 Task: Create a section Cross-functional Collaboration Sprint and in the section, add a milestone Cloud Data Migration in the project TurnkeyTech.
Action: Mouse moved to (60, 351)
Screenshot: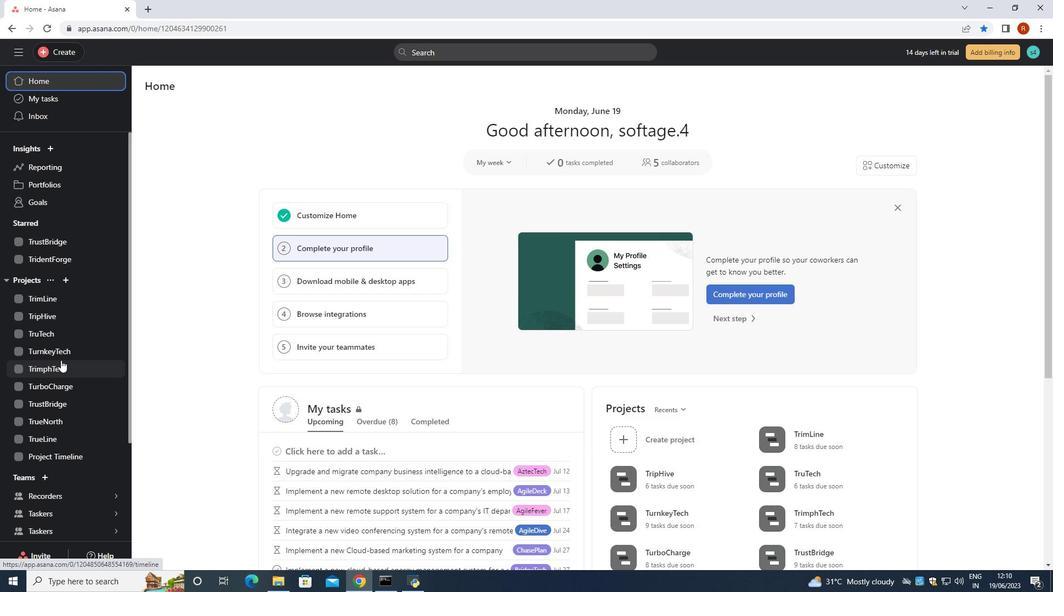 
Action: Mouse pressed left at (60, 351)
Screenshot: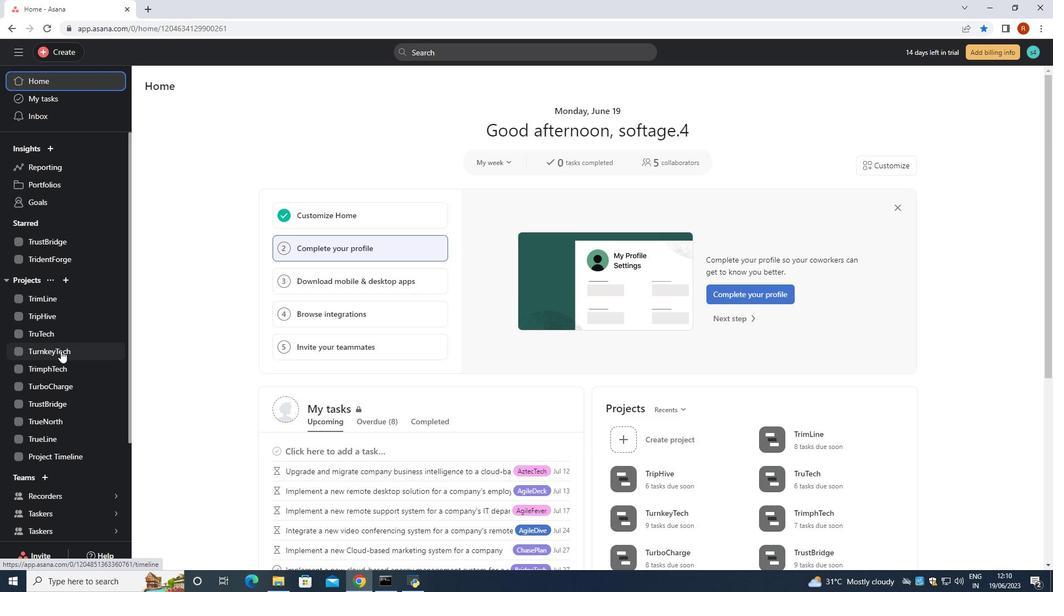 
Action: Mouse moved to (261, 443)
Screenshot: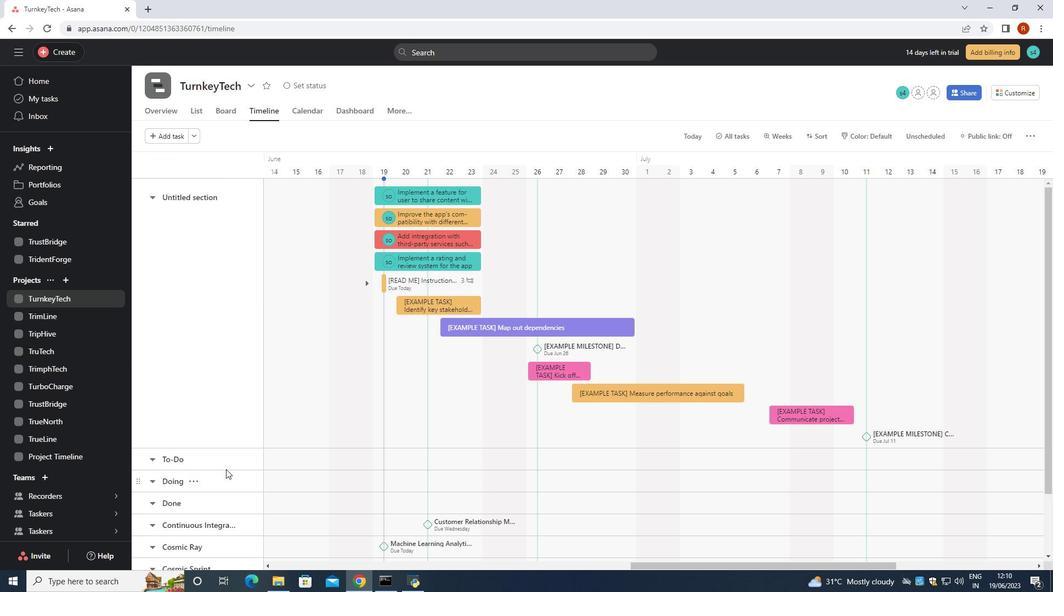 
Action: Mouse scrolled (261, 442) with delta (0, 0)
Screenshot: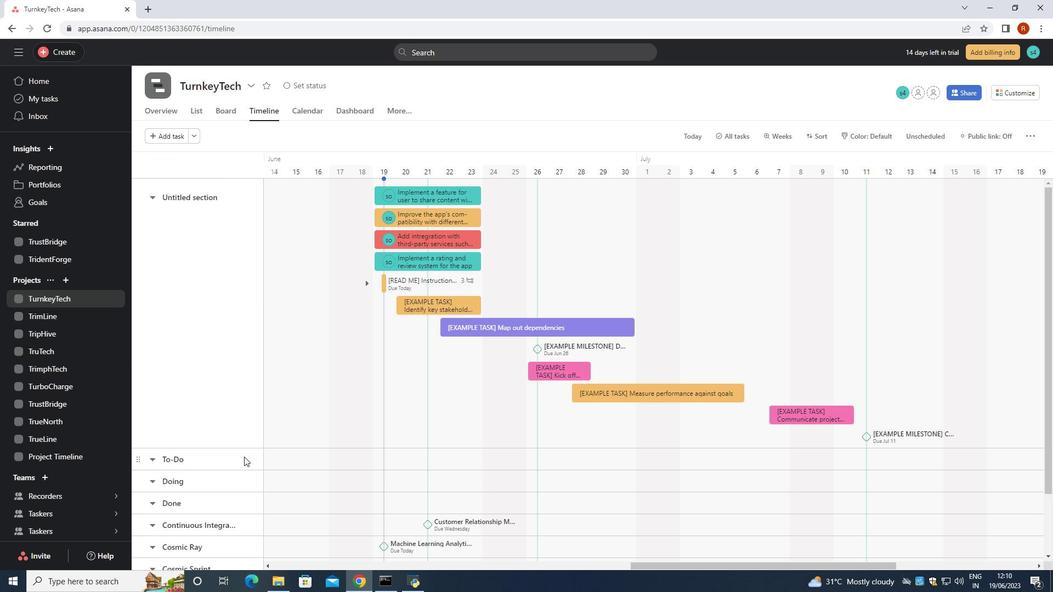 
Action: Mouse scrolled (261, 442) with delta (0, 0)
Screenshot: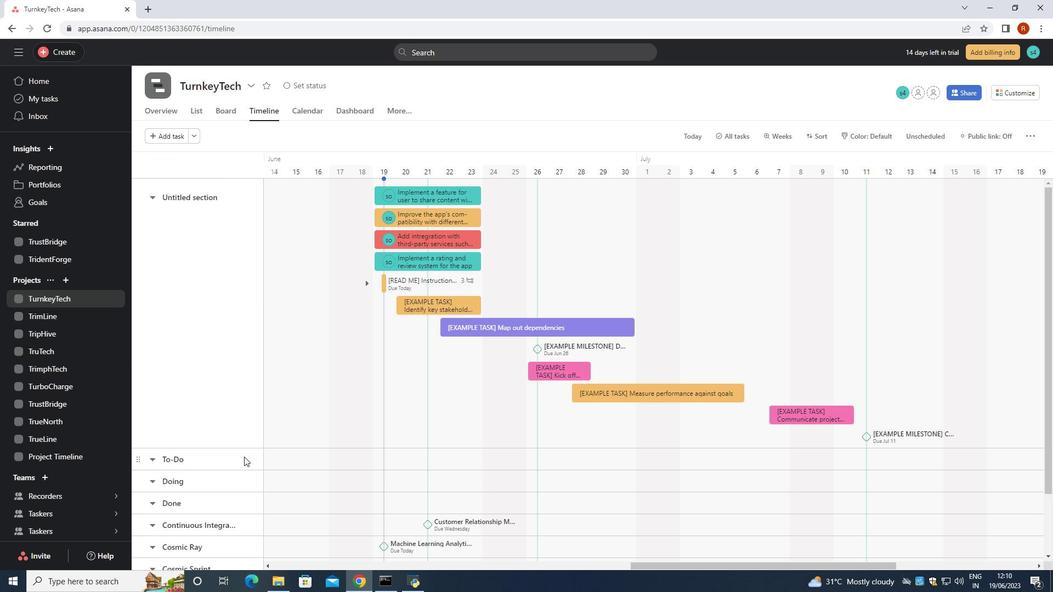 
Action: Mouse moved to (260, 442)
Screenshot: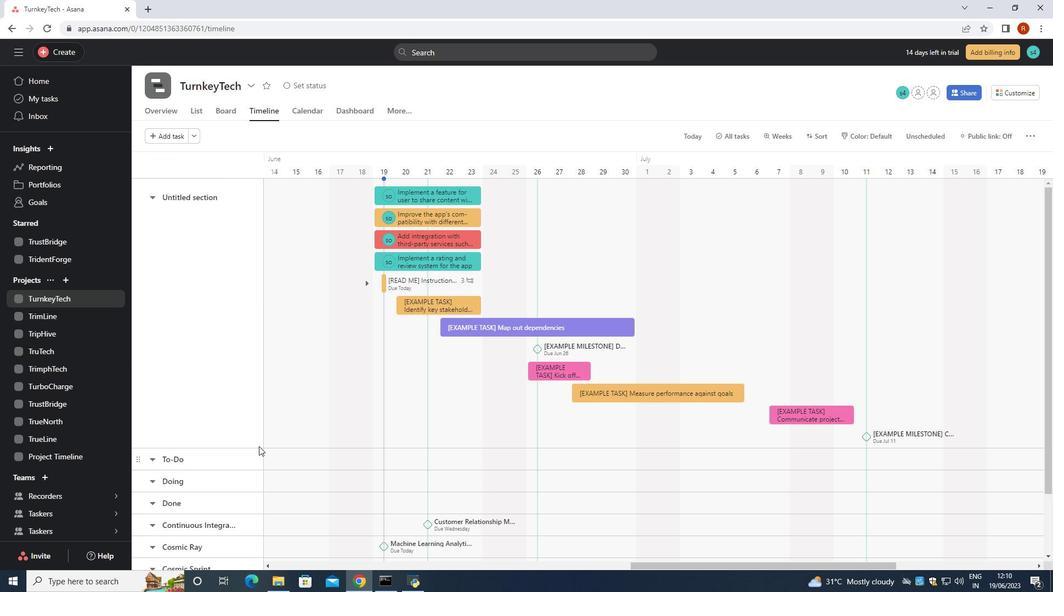 
Action: Mouse scrolled (260, 442) with delta (0, 0)
Screenshot: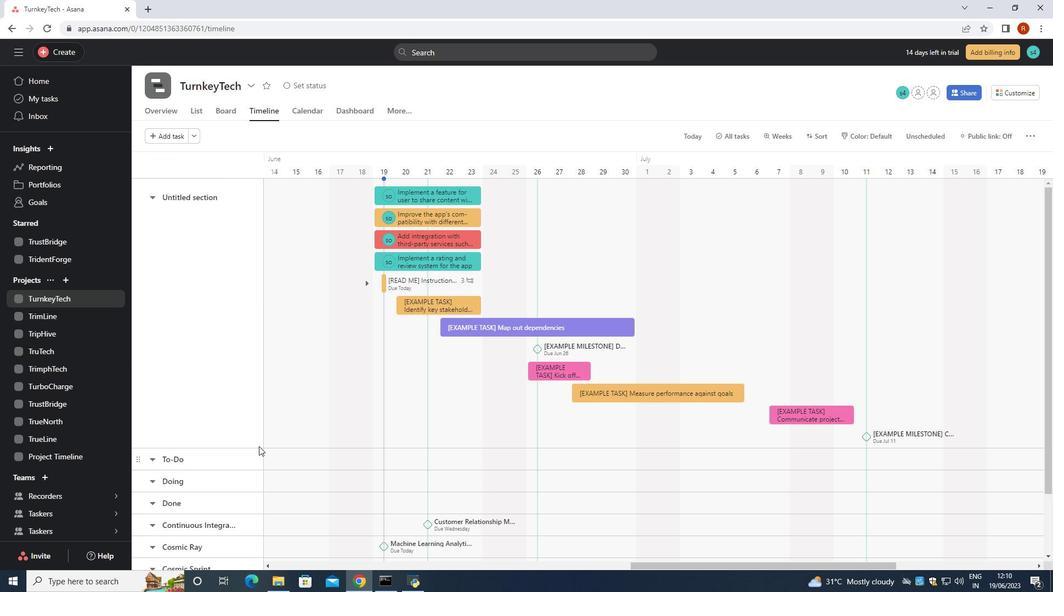 
Action: Mouse moved to (258, 440)
Screenshot: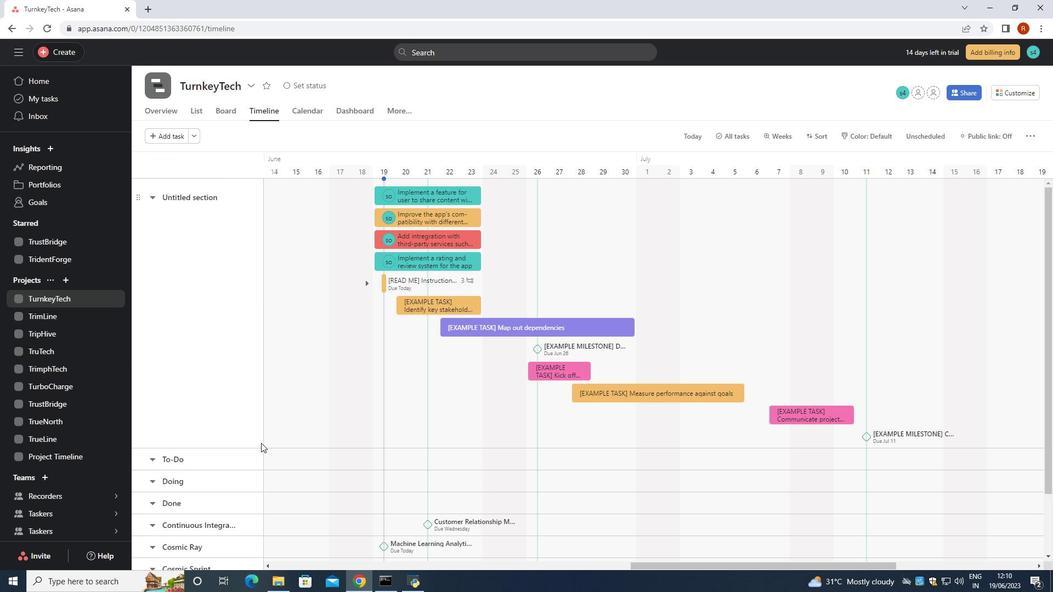 
Action: Mouse scrolled (259, 441) with delta (0, 0)
Screenshot: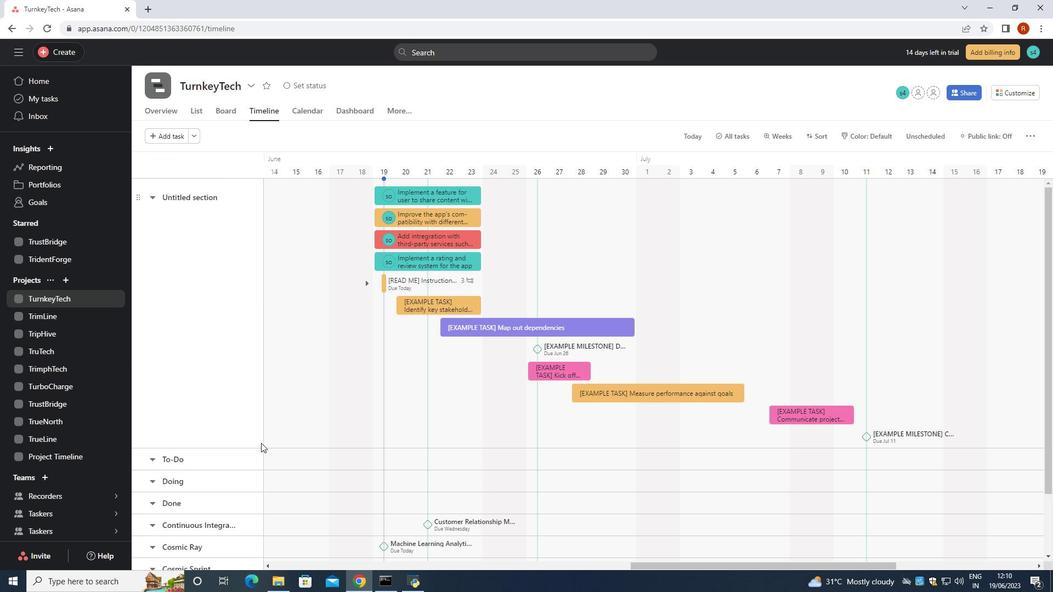 
Action: Mouse moved to (261, 429)
Screenshot: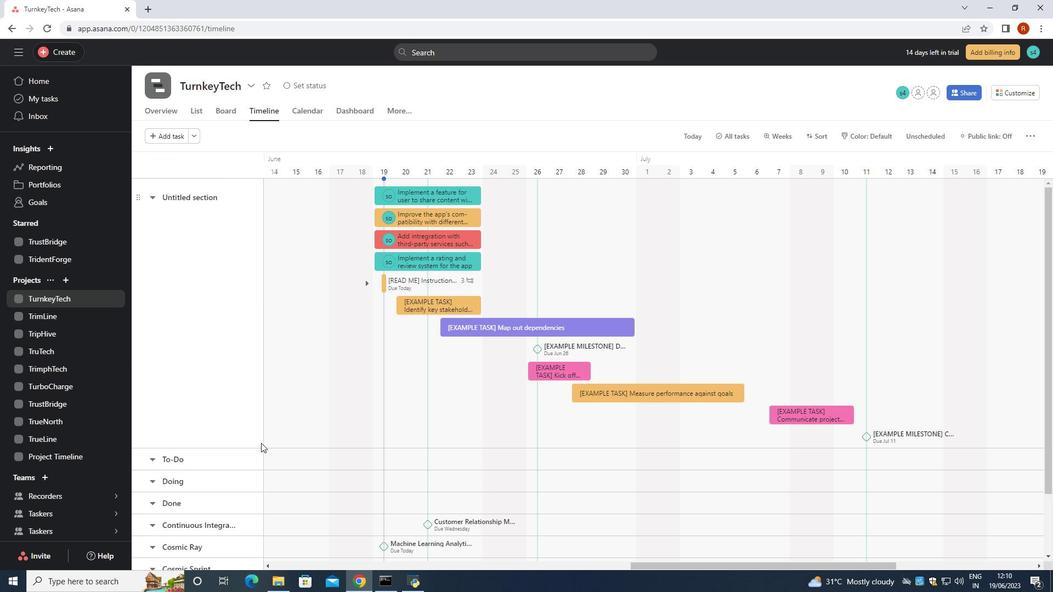 
Action: Mouse scrolled (257, 438) with delta (0, 0)
Screenshot: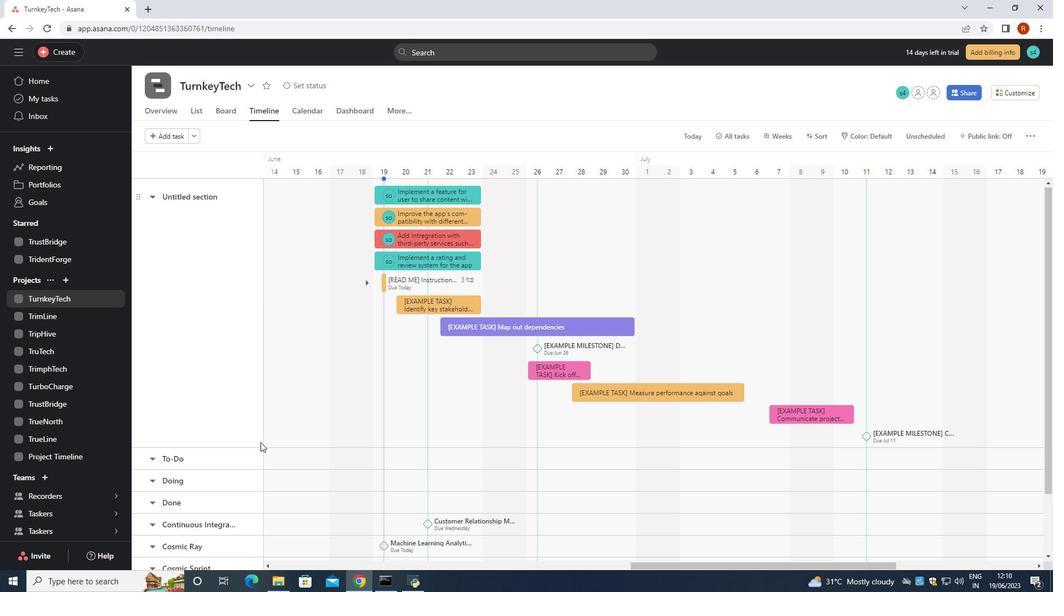 
Action: Mouse moved to (194, 517)
Screenshot: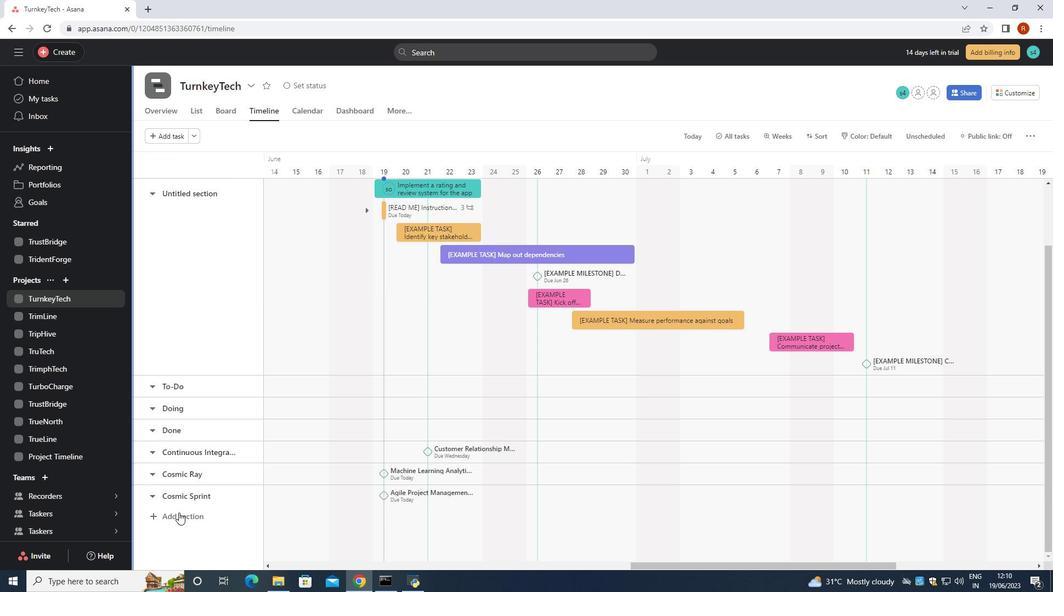 
Action: Mouse pressed left at (194, 517)
Screenshot: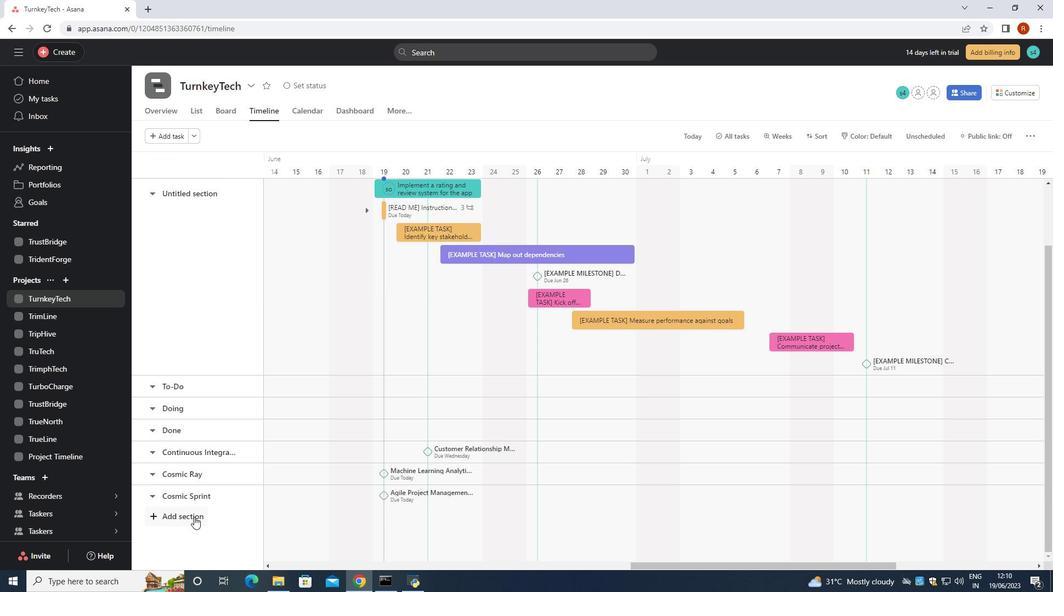 
Action: Key pressed <Key.shift>Cross-functional<Key.space><Key.shift>Collaboration<Key.space><Key.shift>Sprint<Key.space>
Screenshot: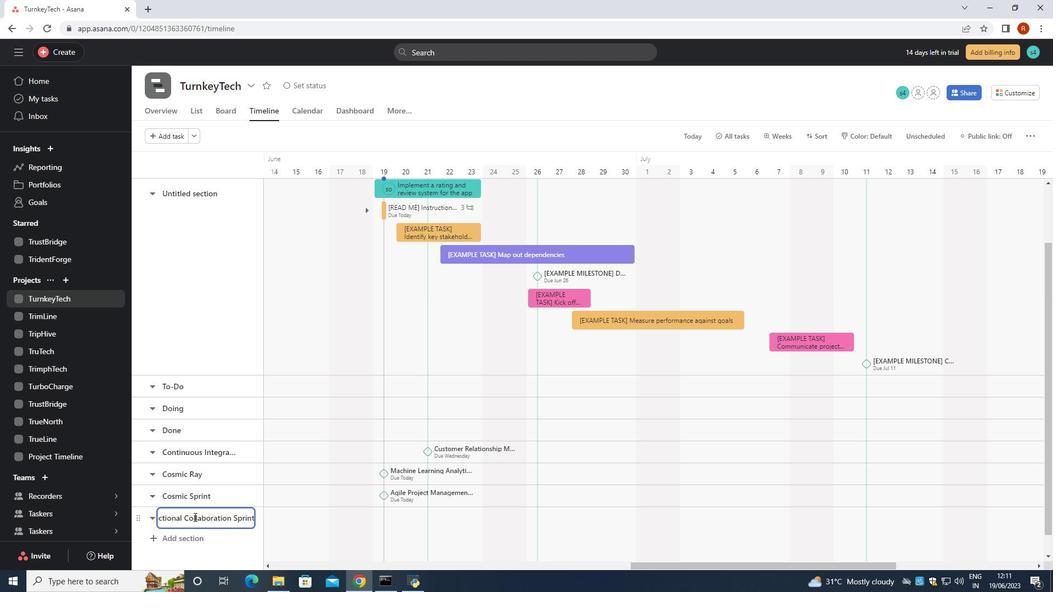 
Action: Mouse moved to (324, 518)
Screenshot: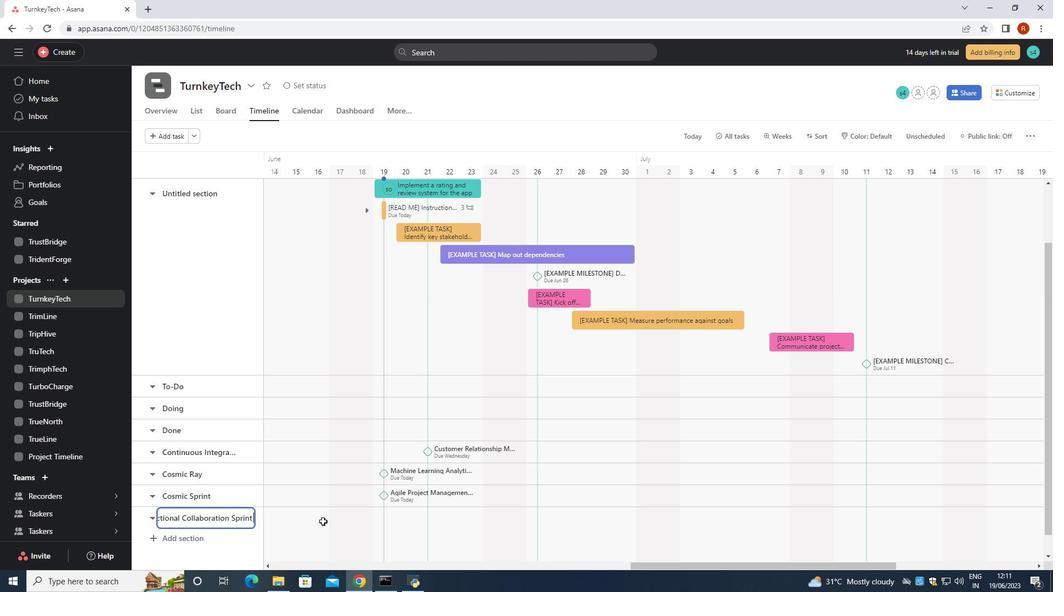 
Action: Mouse pressed left at (324, 518)
Screenshot: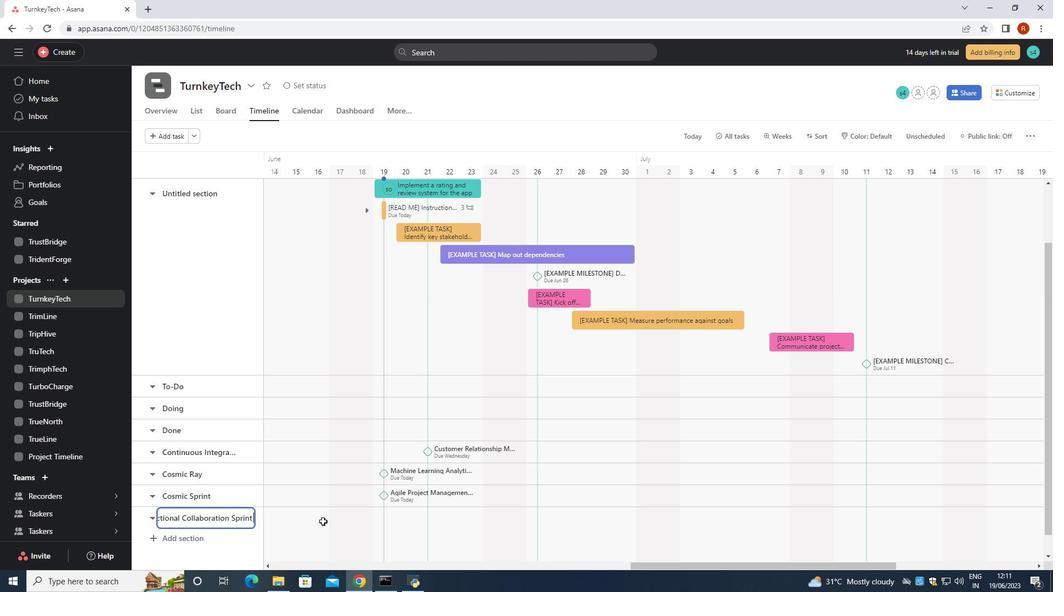 
Action: Mouse moved to (324, 518)
Screenshot: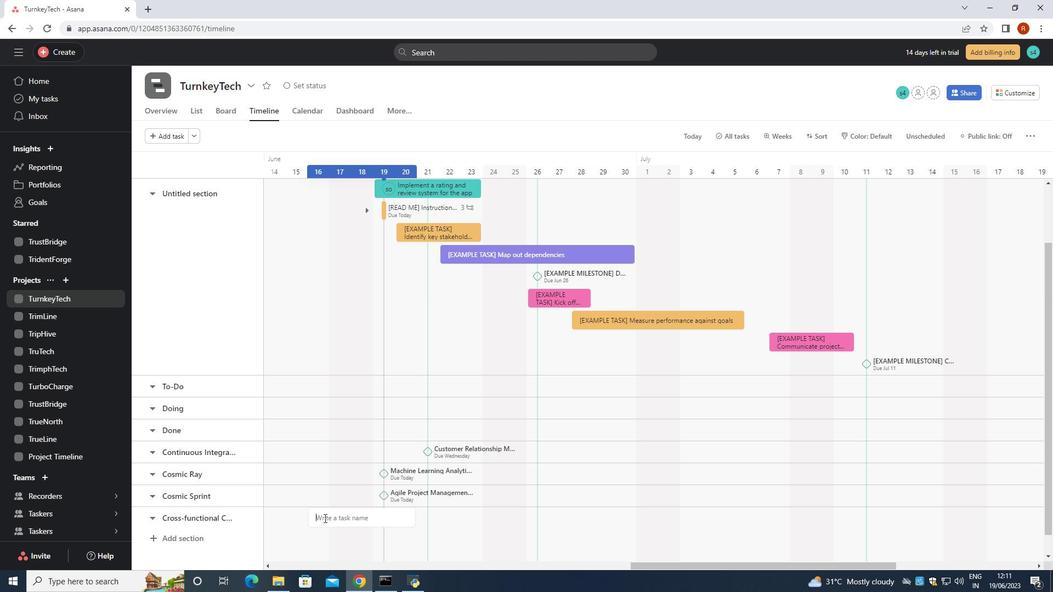 
Action: Key pressed <Key.shift>Cloud<Key.space><Key.shift>Data<Key.space><Key.shift><Key.shift><Key.shift><Key.shift><Key.shift><Key.shift><Key.shift><Key.shift><Key.shift><Key.shift><Key.shift><Key.shift>Migration<Key.space>
Screenshot: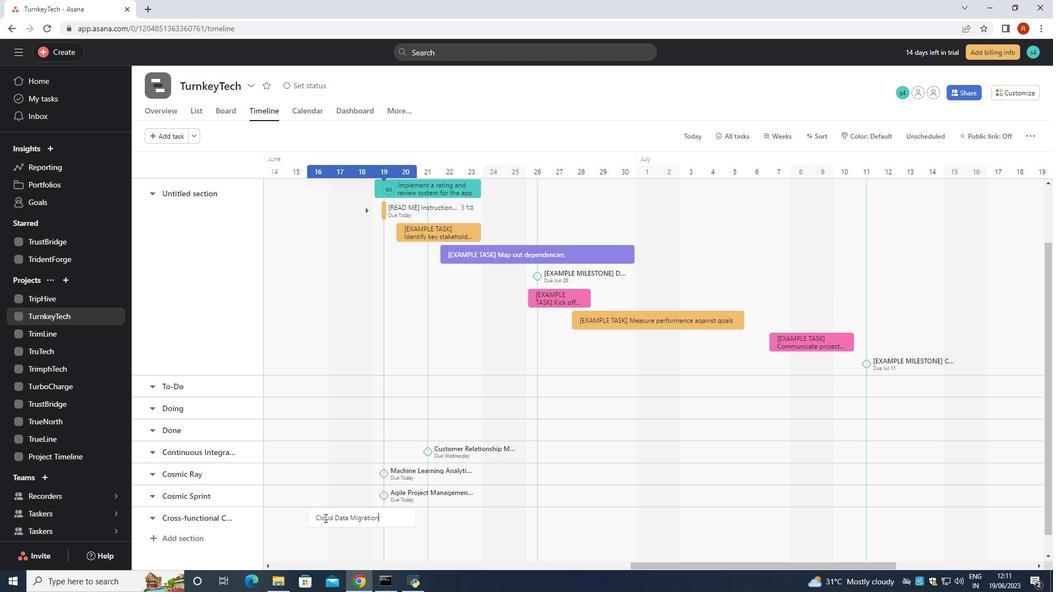 
Action: Mouse moved to (373, 516)
Screenshot: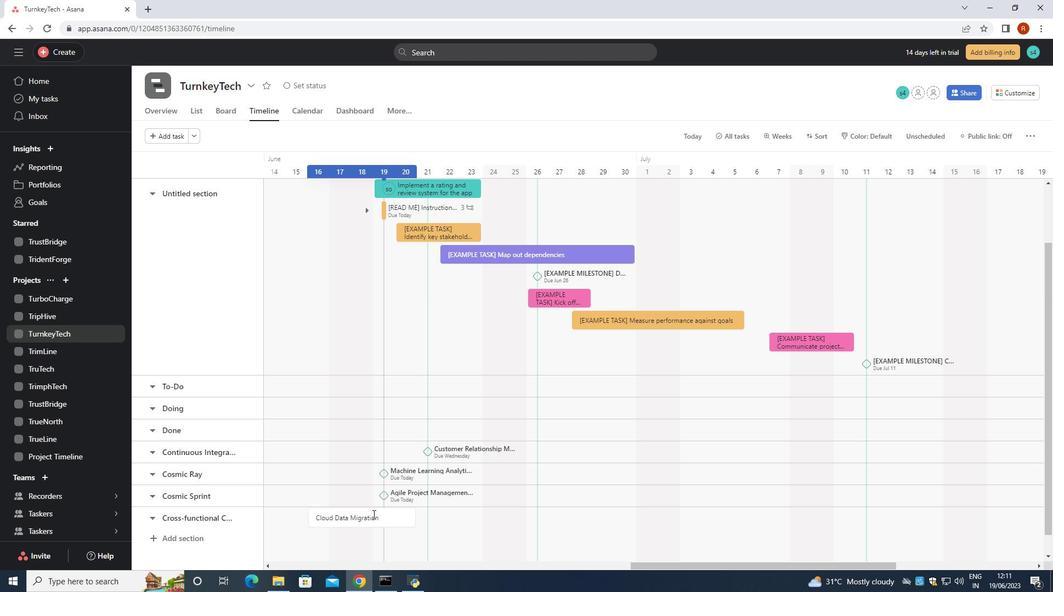 
Action: Mouse pressed left at (373, 516)
Screenshot: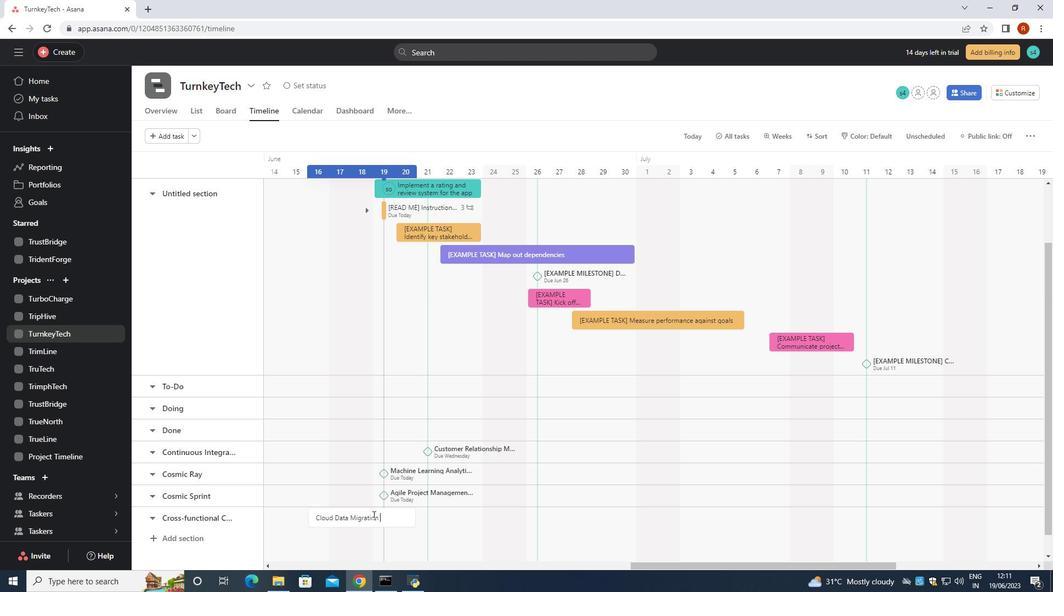 
Action: Key pressed <Key.enter>
Screenshot: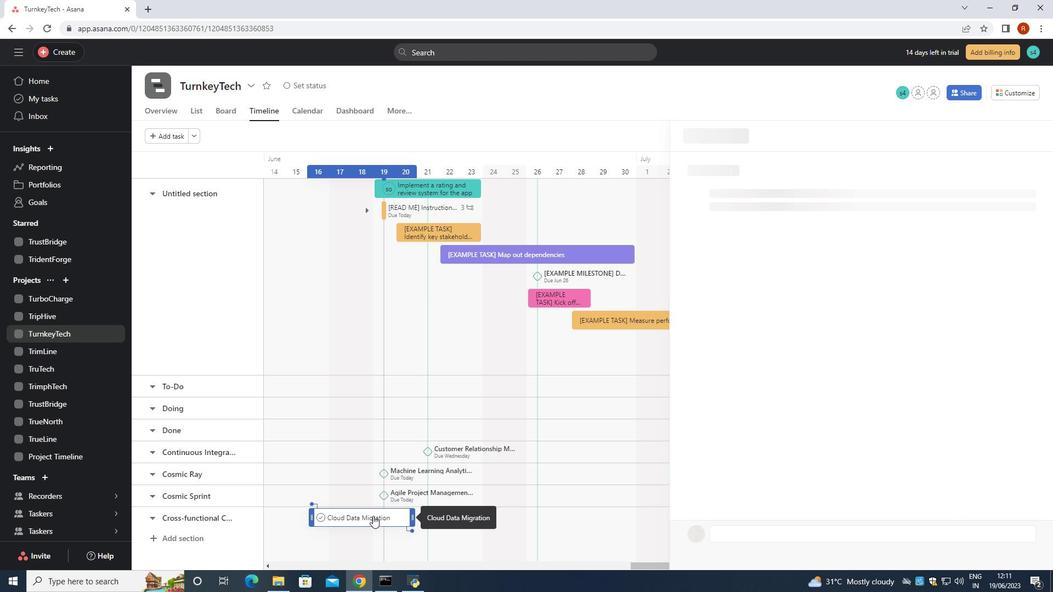 
Action: Mouse moved to (378, 517)
Screenshot: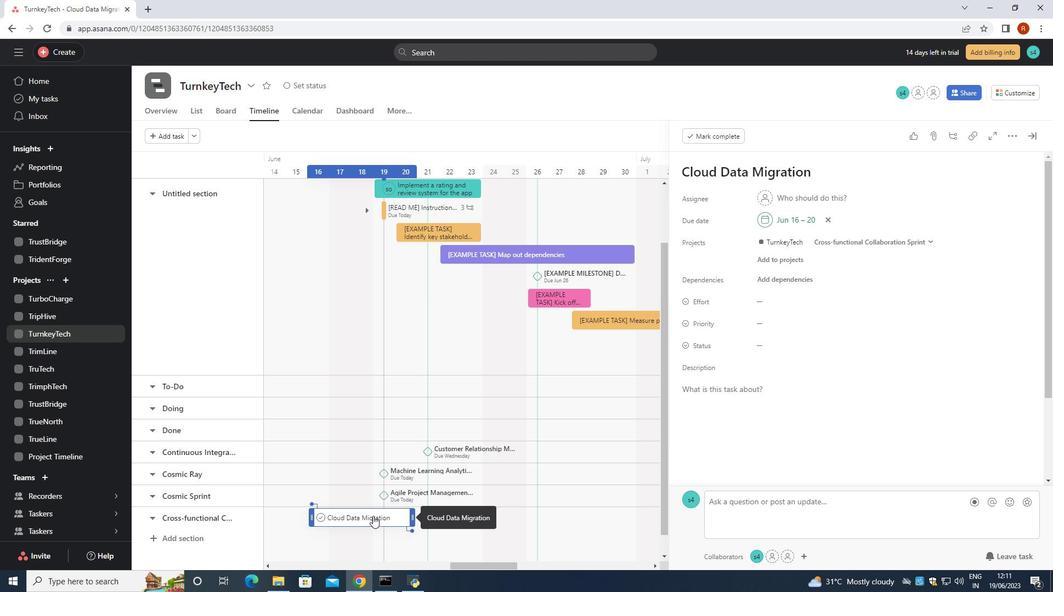 
Action: Mouse pressed right at (378, 517)
Screenshot: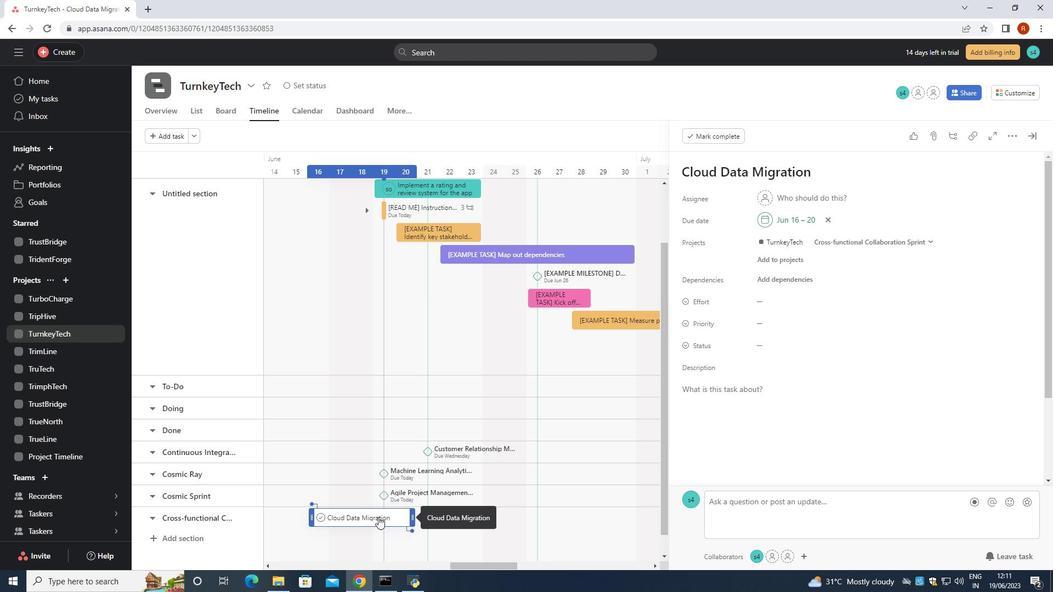
Action: Mouse moved to (427, 464)
Screenshot: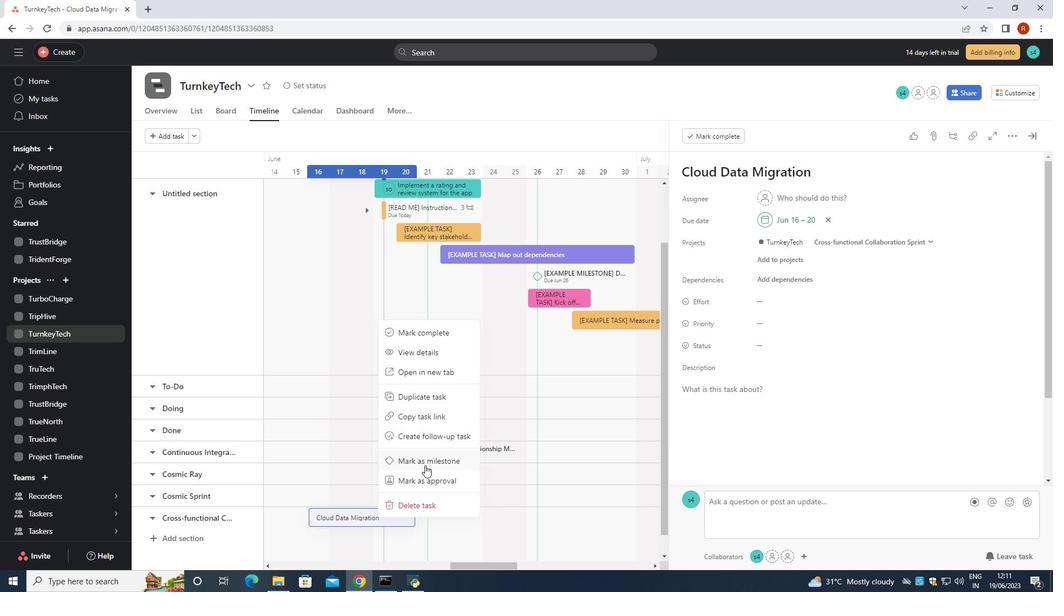 
Action: Mouse pressed left at (427, 464)
Screenshot: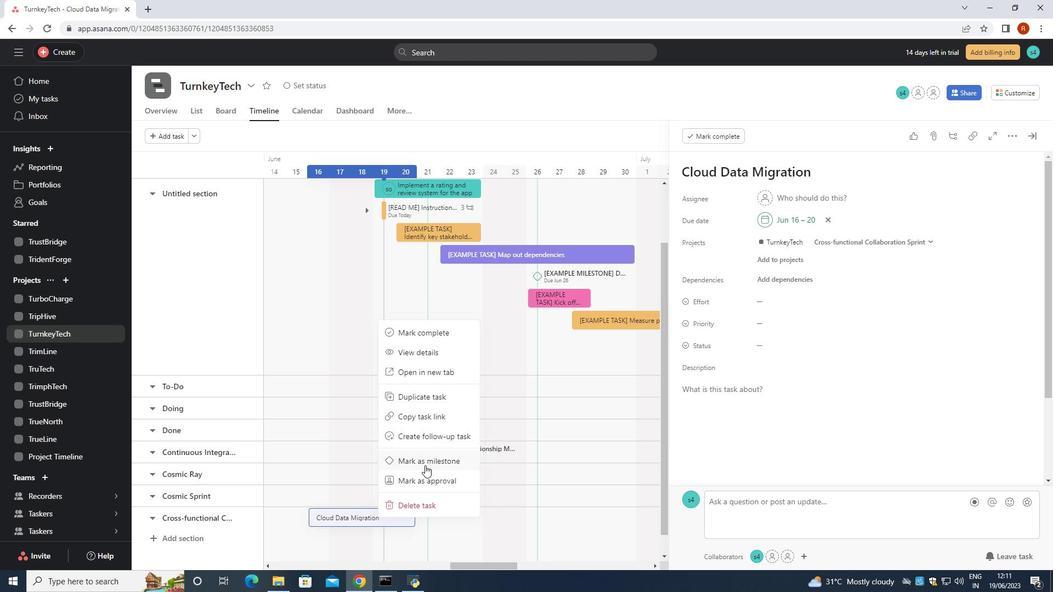 
Action: Mouse moved to (451, 463)
Screenshot: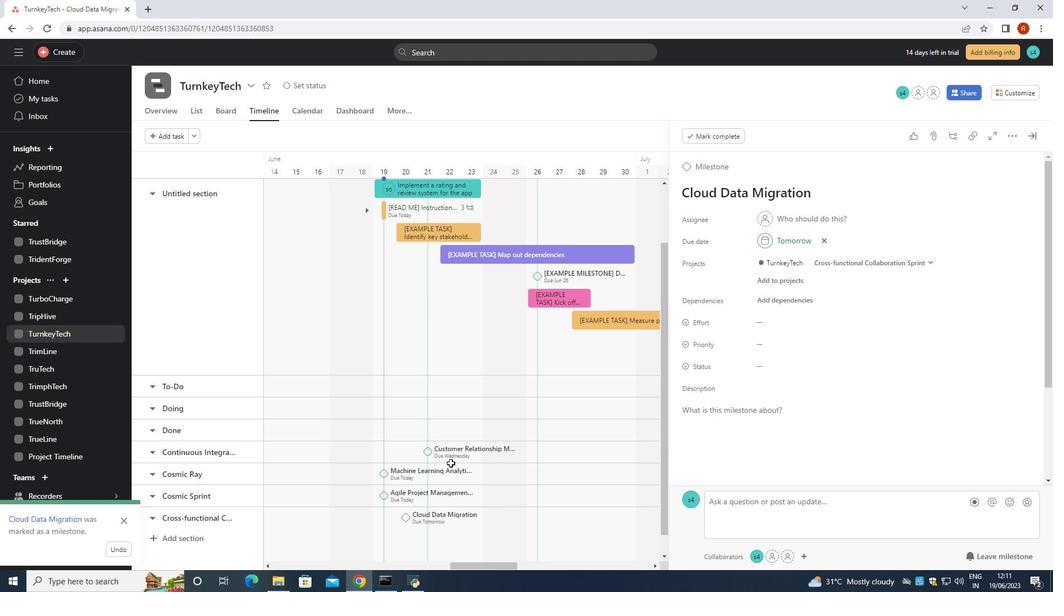 
